Task: Create a rule when the name or the description of a card contains text .
Action: Mouse moved to (1071, 88)
Screenshot: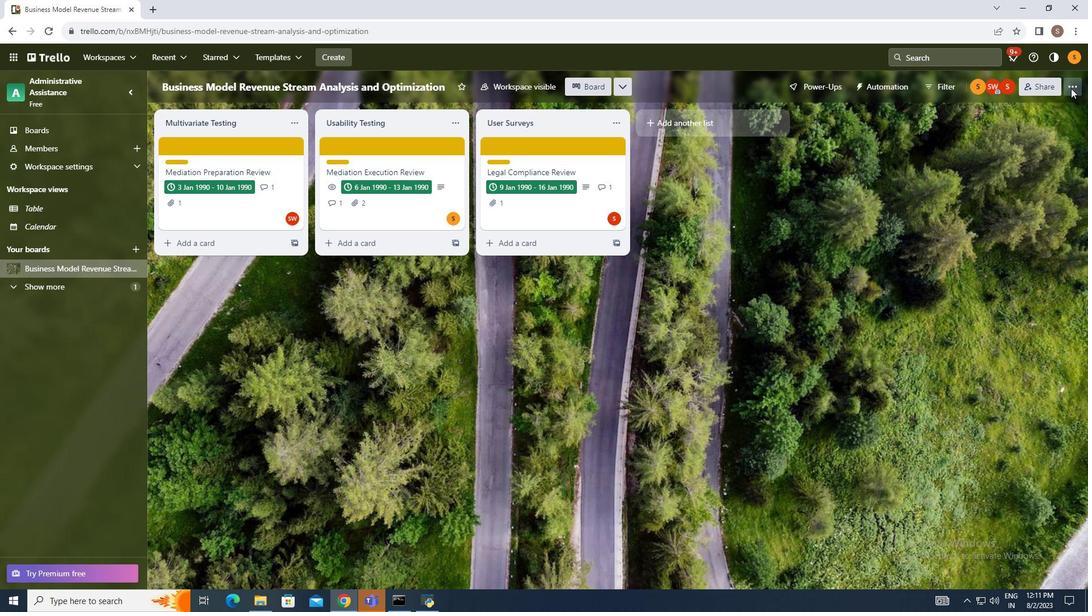 
Action: Mouse pressed left at (1071, 88)
Screenshot: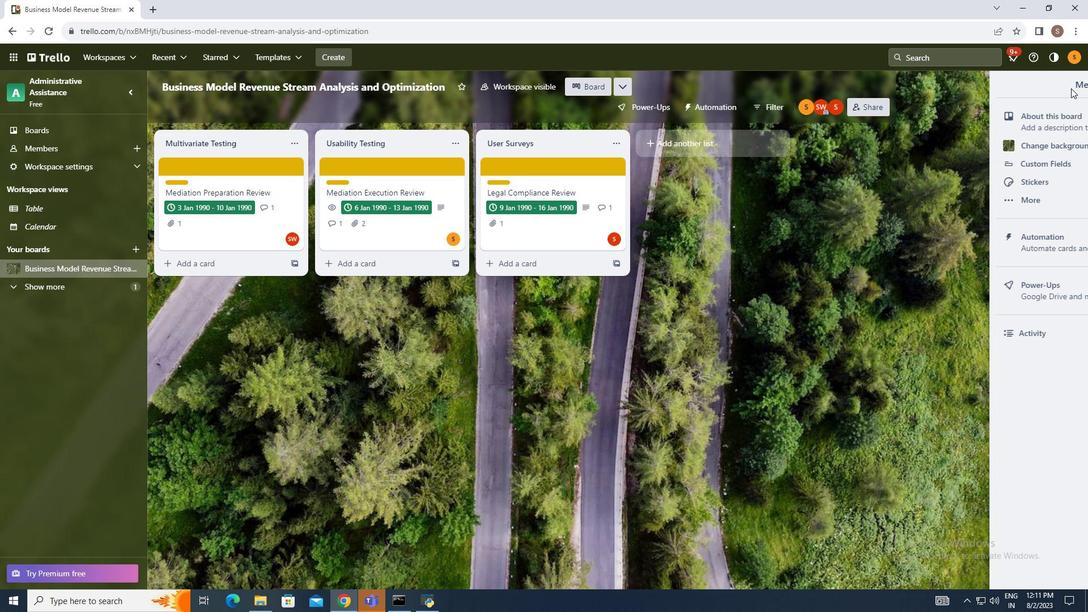 
Action: Mouse moved to (973, 240)
Screenshot: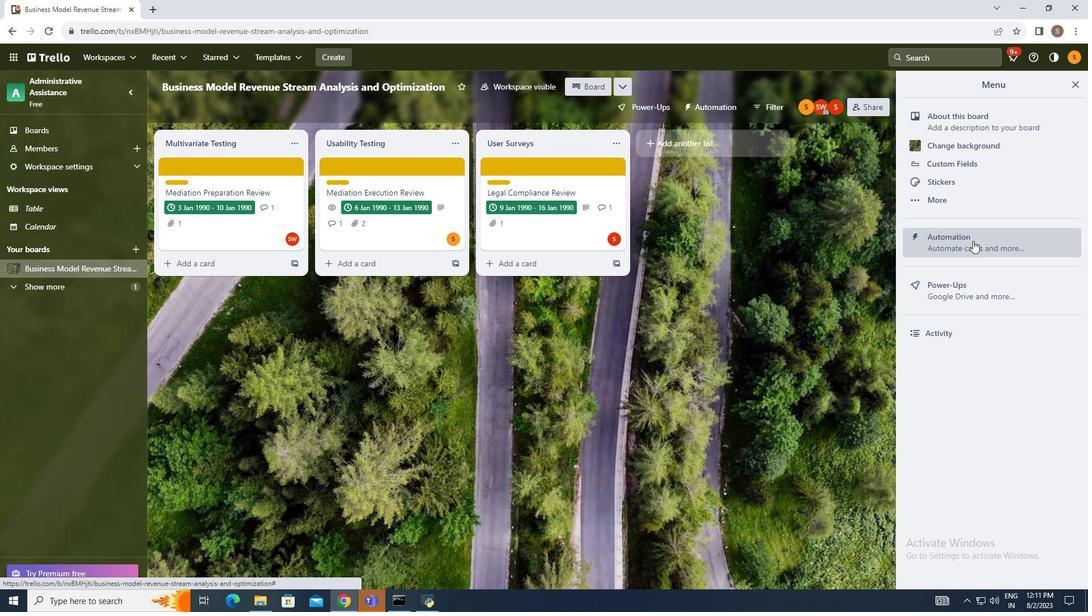 
Action: Mouse pressed left at (973, 240)
Screenshot: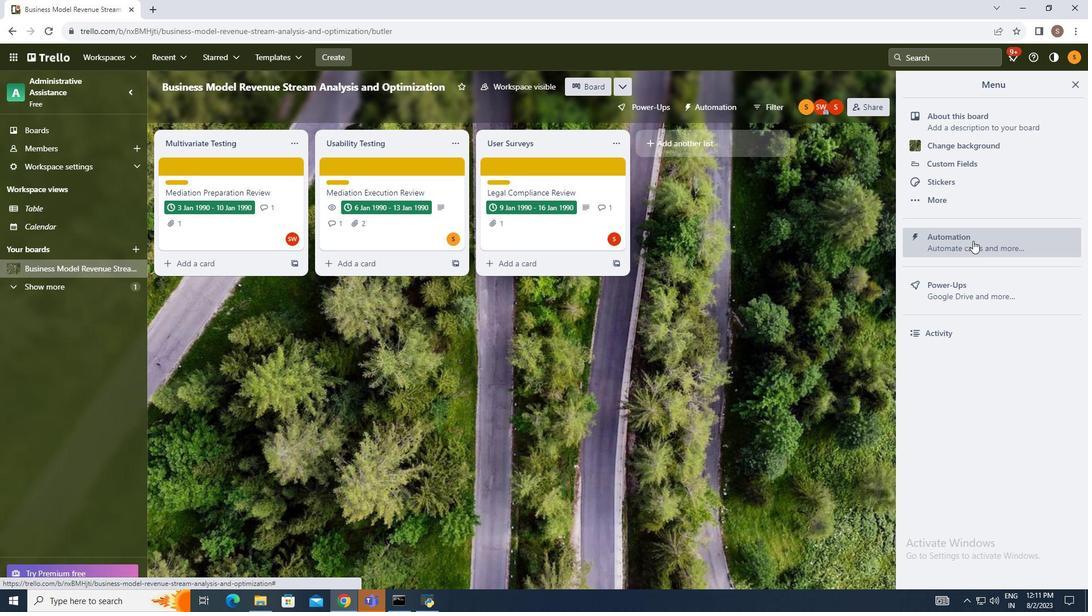 
Action: Mouse moved to (212, 206)
Screenshot: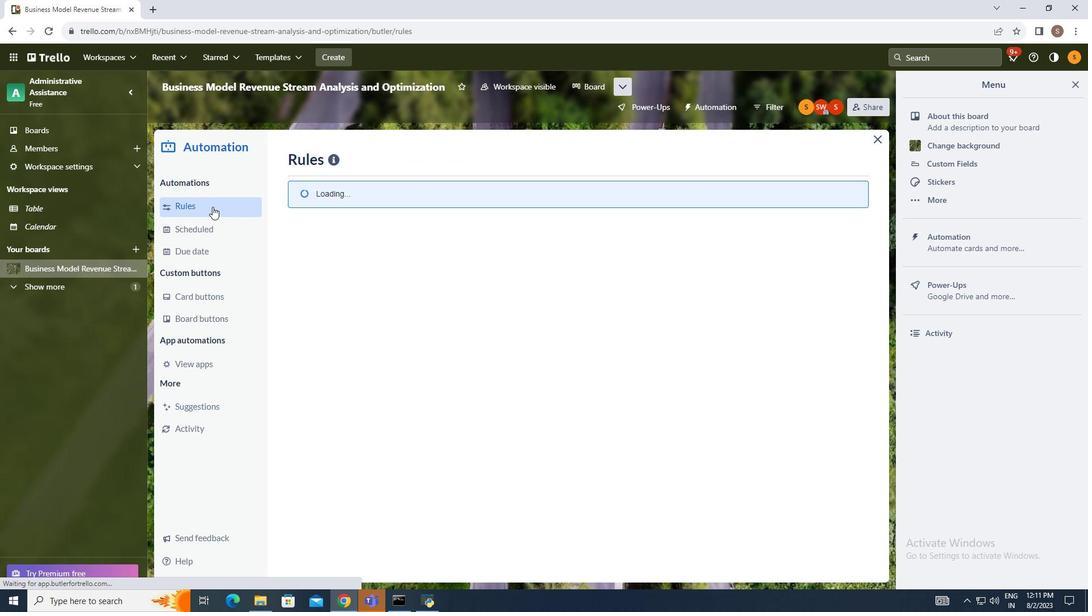 
Action: Mouse pressed left at (212, 206)
Screenshot: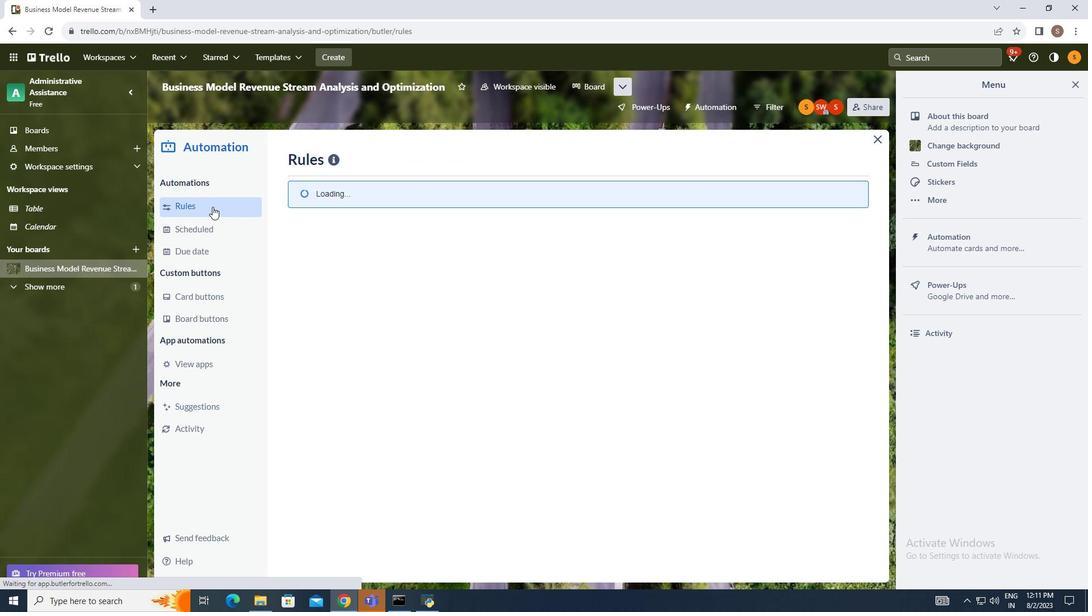 
Action: Mouse moved to (757, 155)
Screenshot: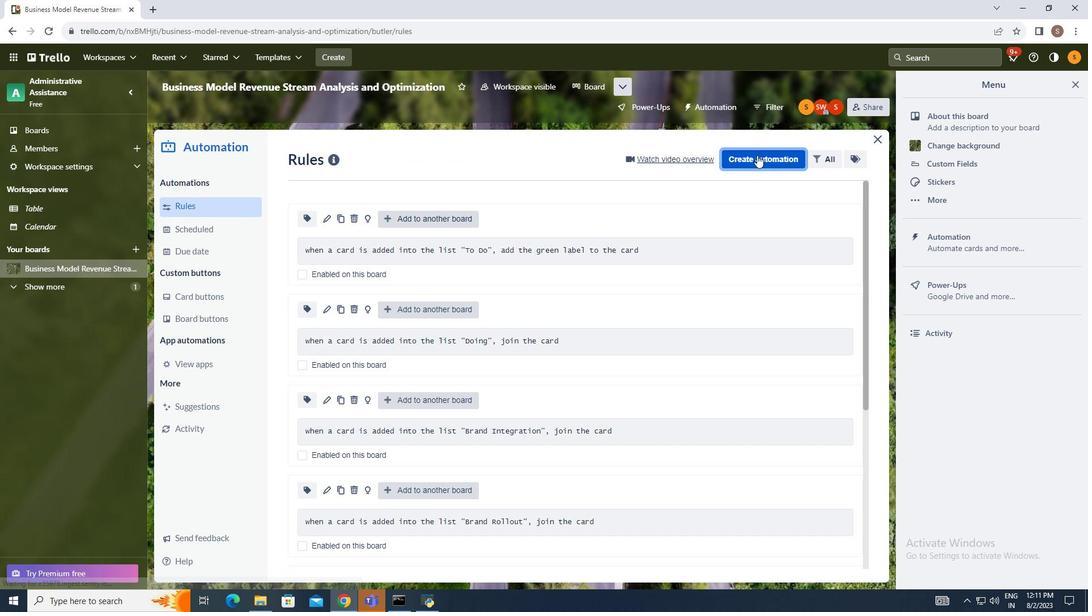 
Action: Mouse pressed left at (757, 155)
Screenshot: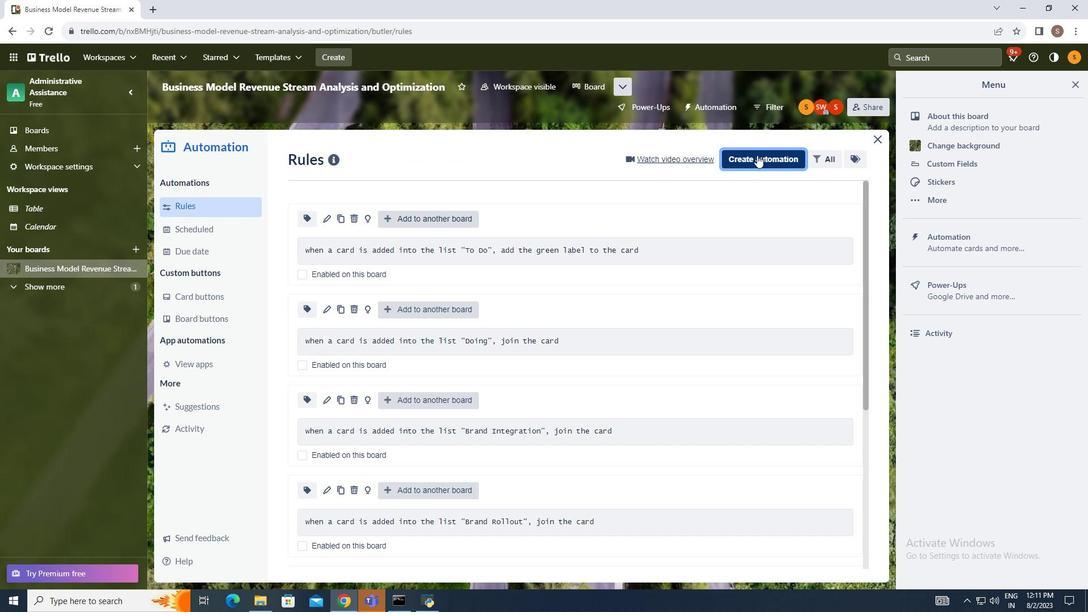 
Action: Mouse moved to (568, 266)
Screenshot: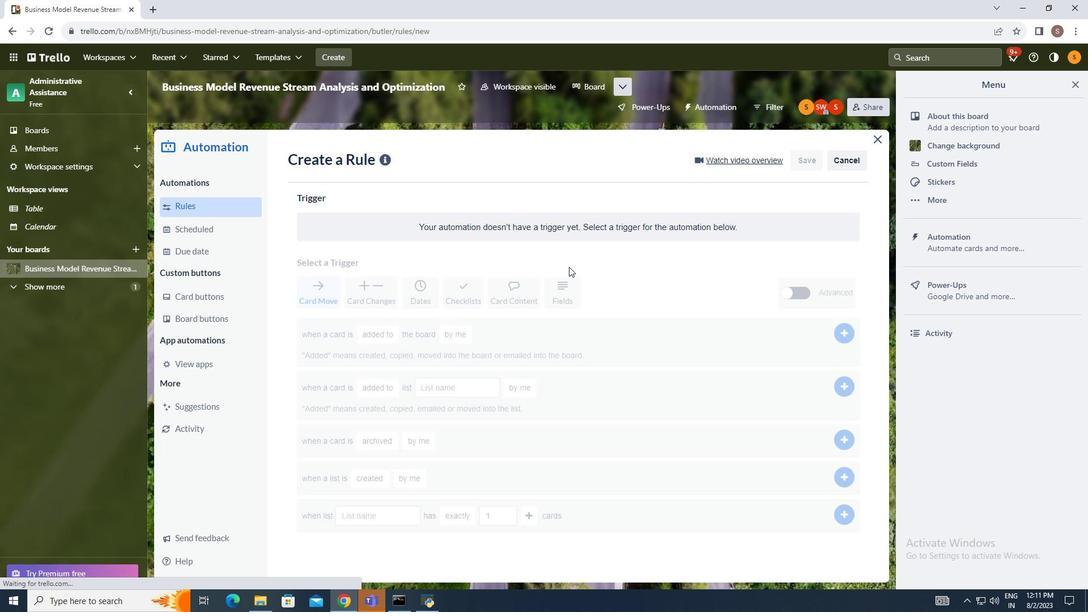 
Action: Mouse pressed left at (568, 266)
Screenshot: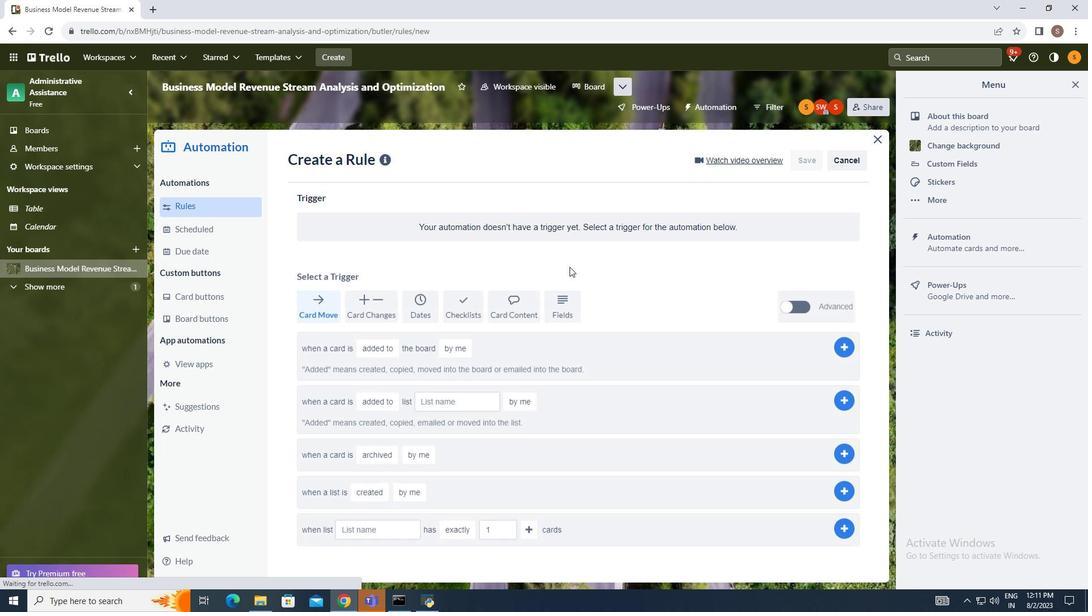 
Action: Mouse moved to (506, 306)
Screenshot: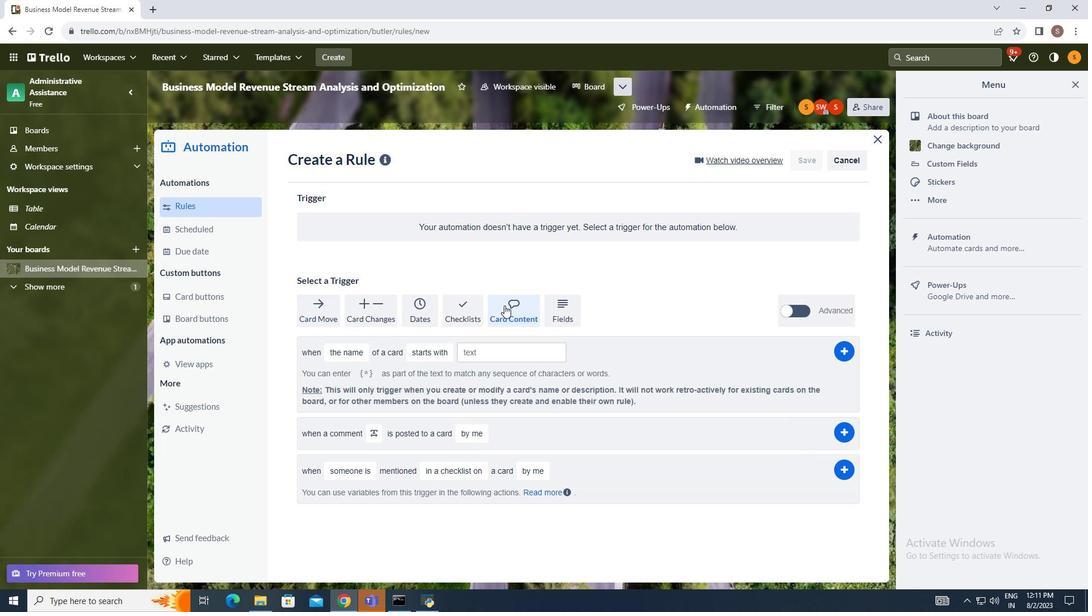 
Action: Mouse pressed left at (506, 306)
Screenshot: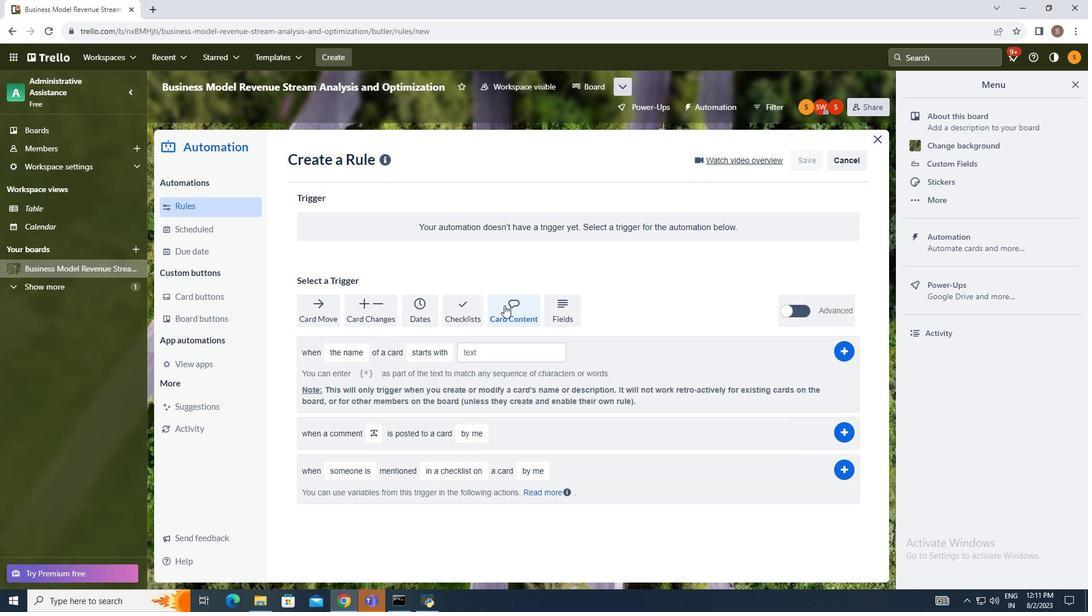 
Action: Mouse moved to (354, 354)
Screenshot: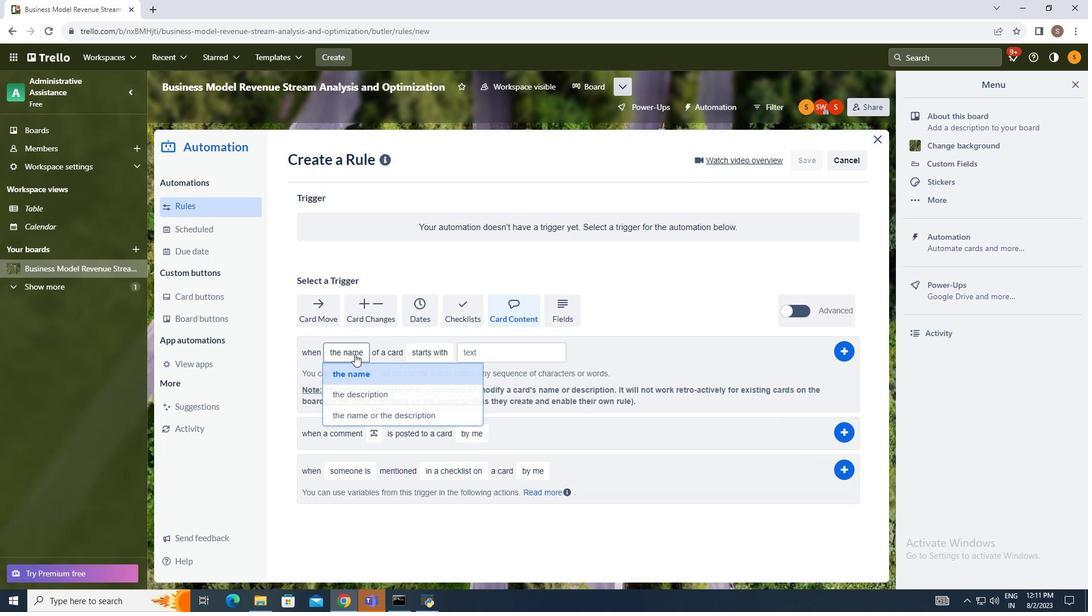 
Action: Mouse pressed left at (354, 354)
Screenshot: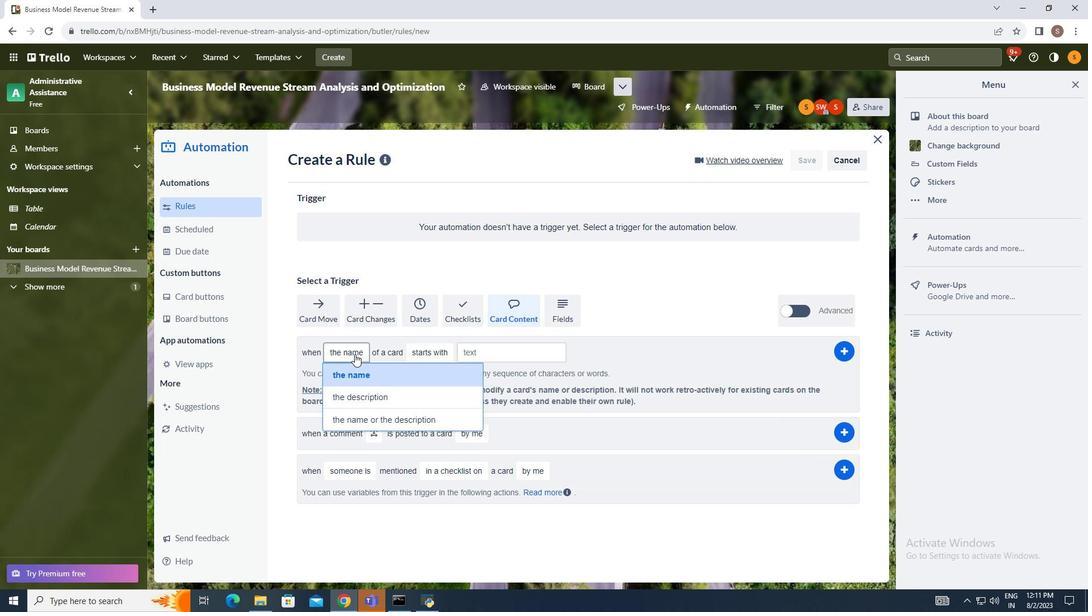 
Action: Mouse moved to (372, 416)
Screenshot: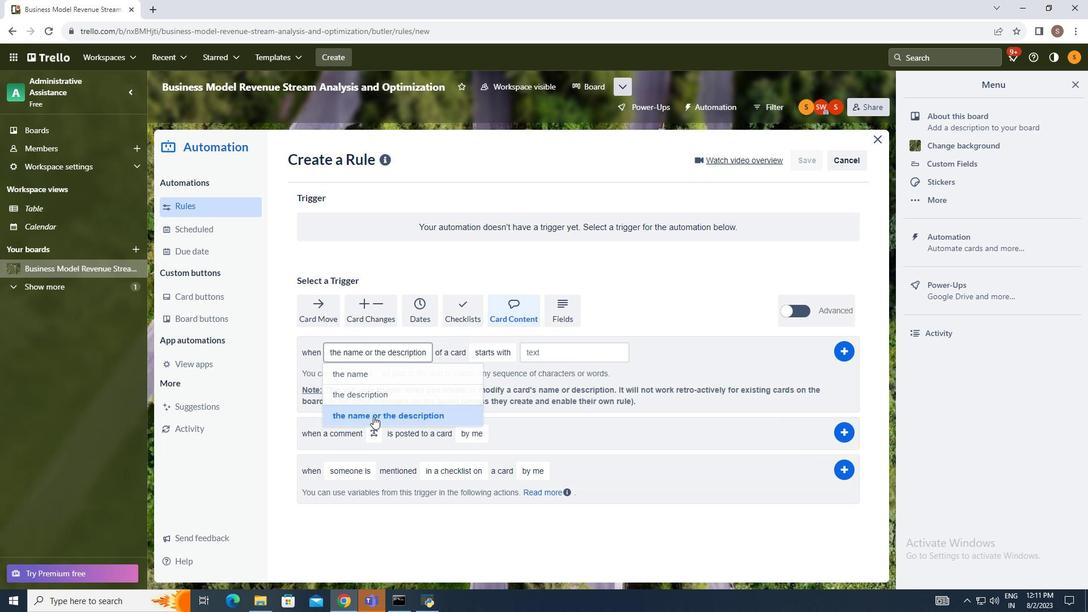 
Action: Mouse pressed left at (372, 416)
Screenshot: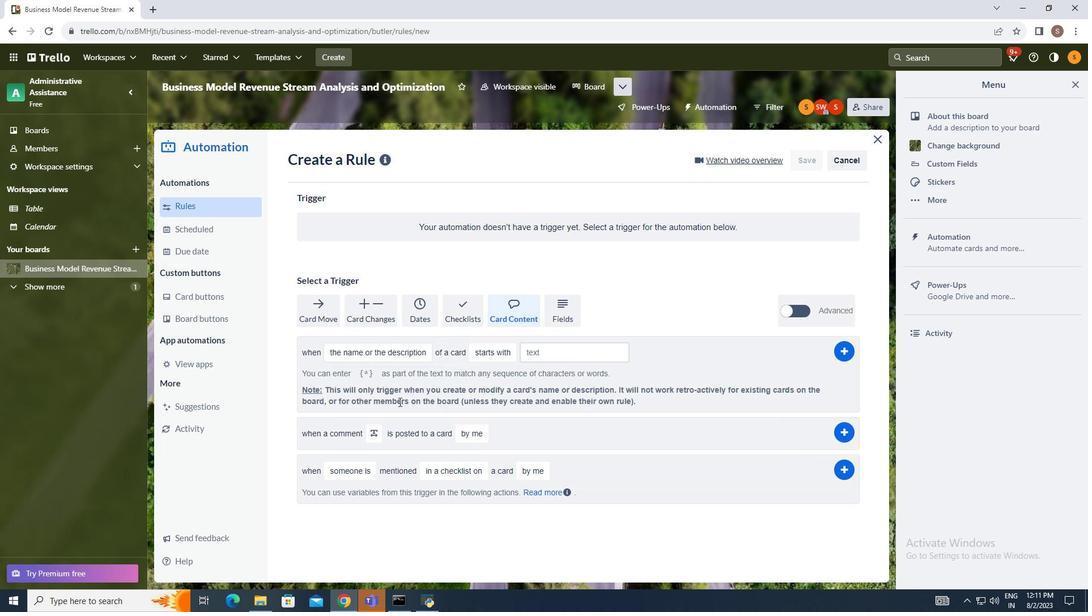 
Action: Mouse moved to (493, 354)
Screenshot: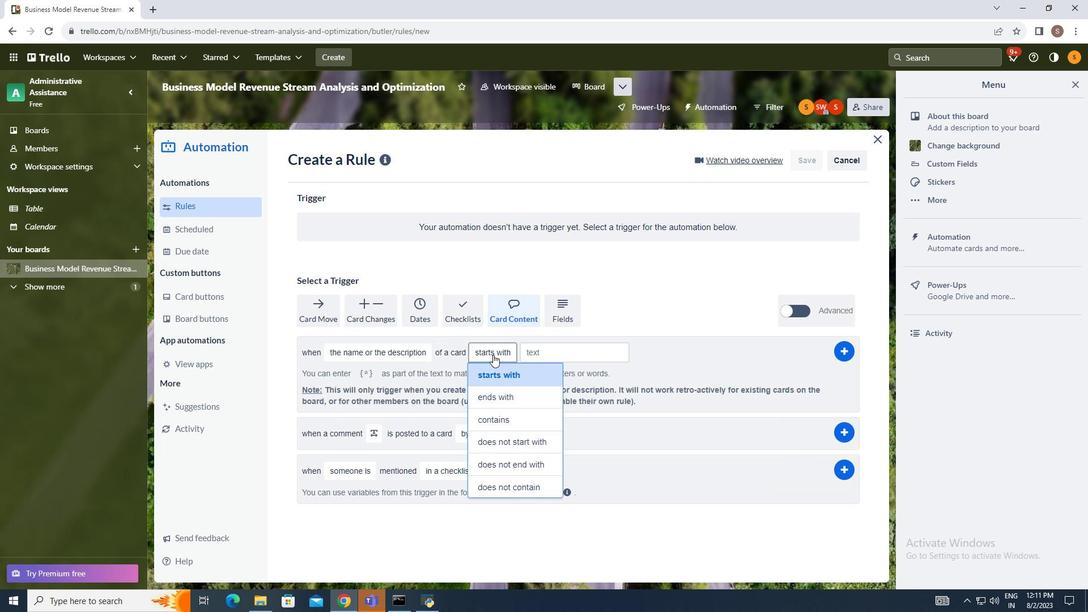 
Action: Mouse pressed left at (493, 354)
Screenshot: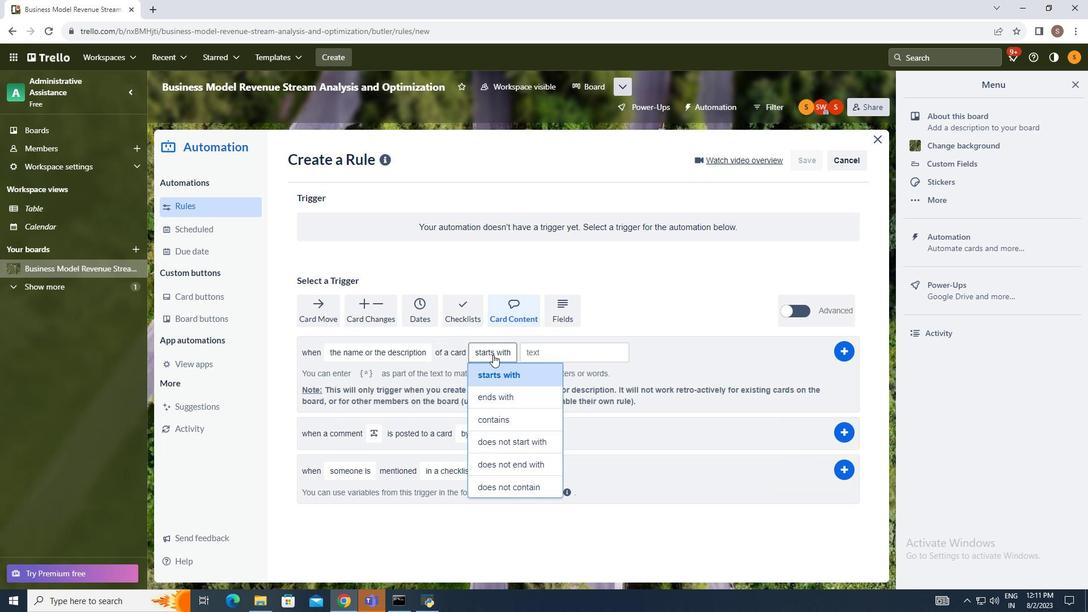 
Action: Mouse moved to (505, 414)
Screenshot: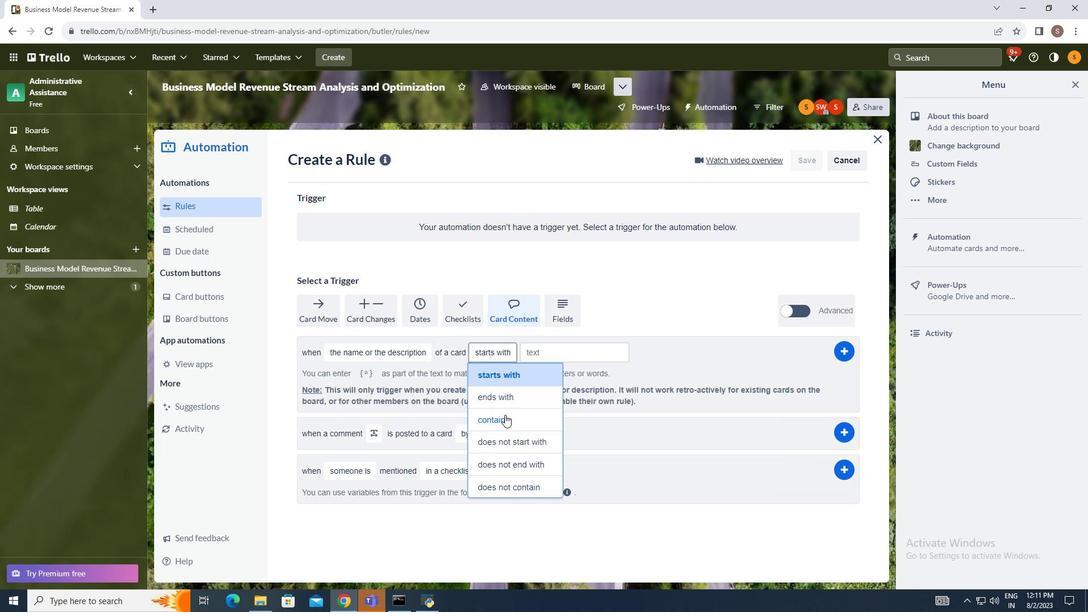 
Action: Mouse pressed left at (505, 414)
Screenshot: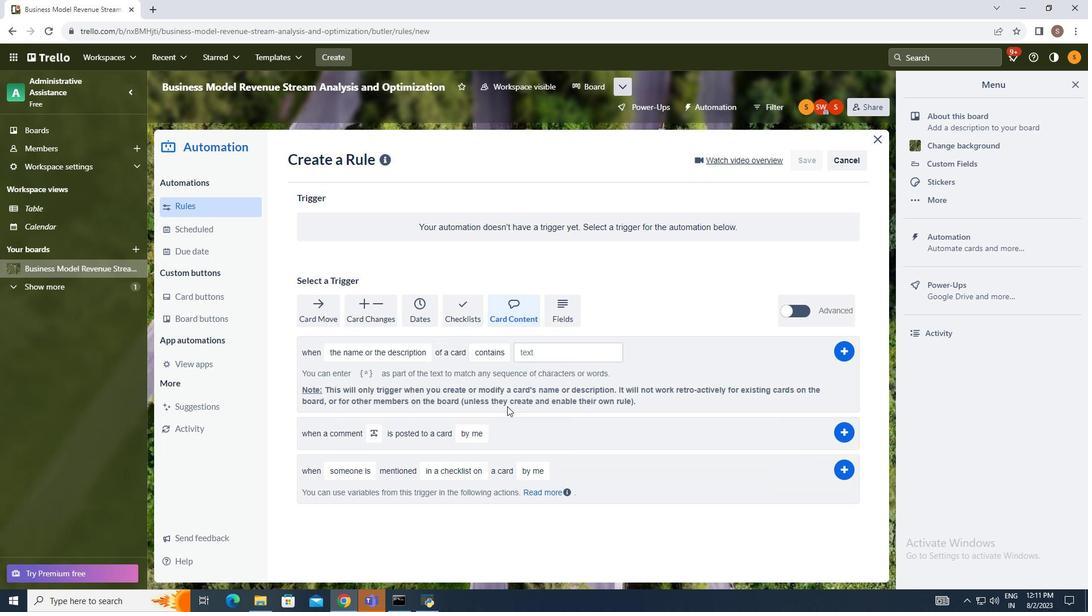 
Action: Mouse moved to (550, 358)
Screenshot: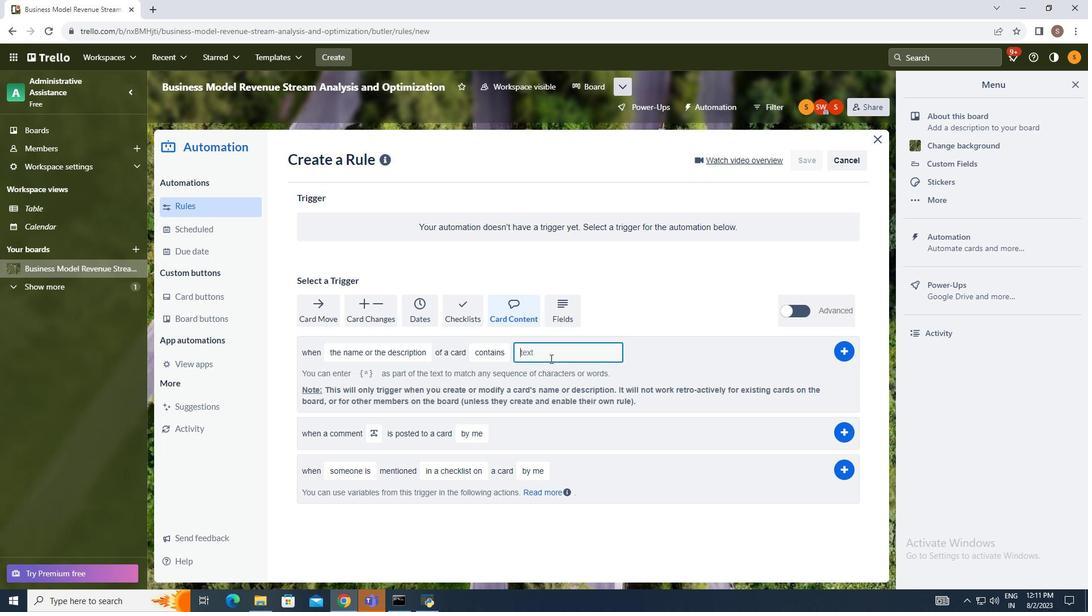 
Action: Mouse pressed left at (550, 358)
Screenshot: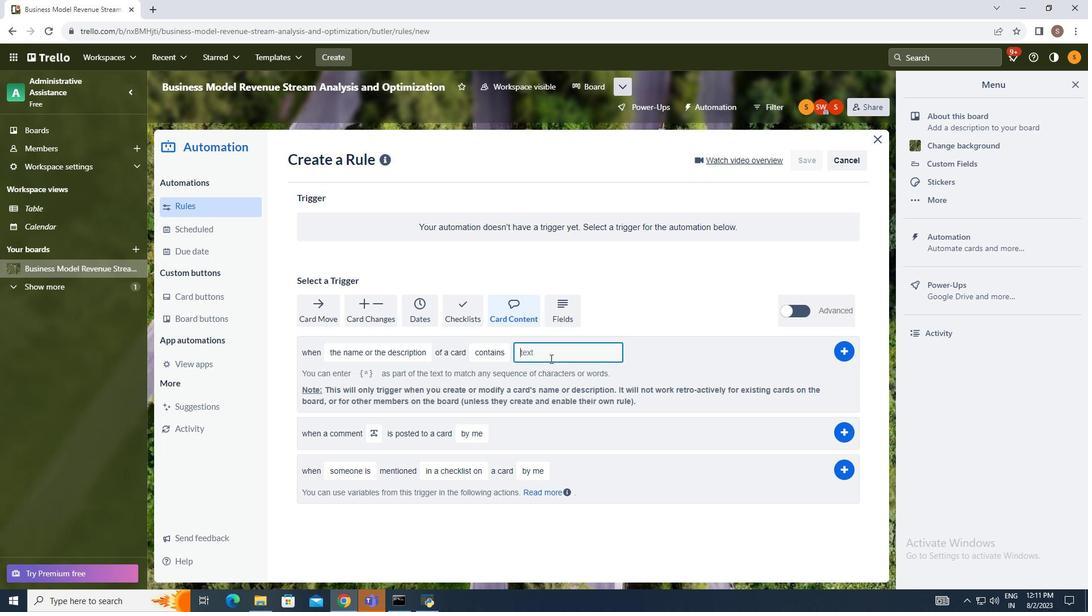 
Action: Mouse moved to (550, 358)
Screenshot: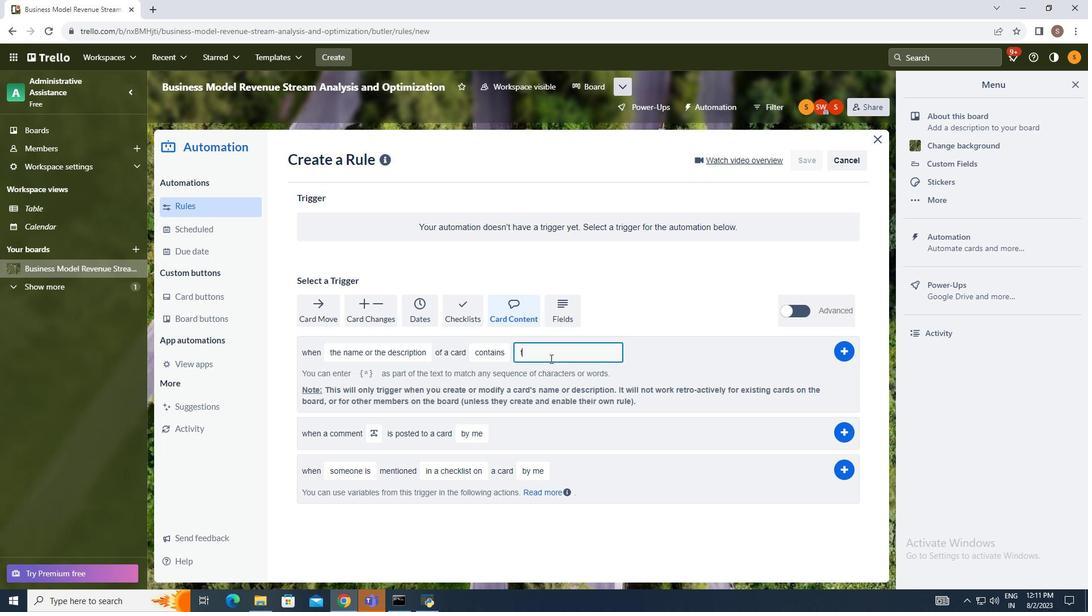 
Action: Key pressed text
Screenshot: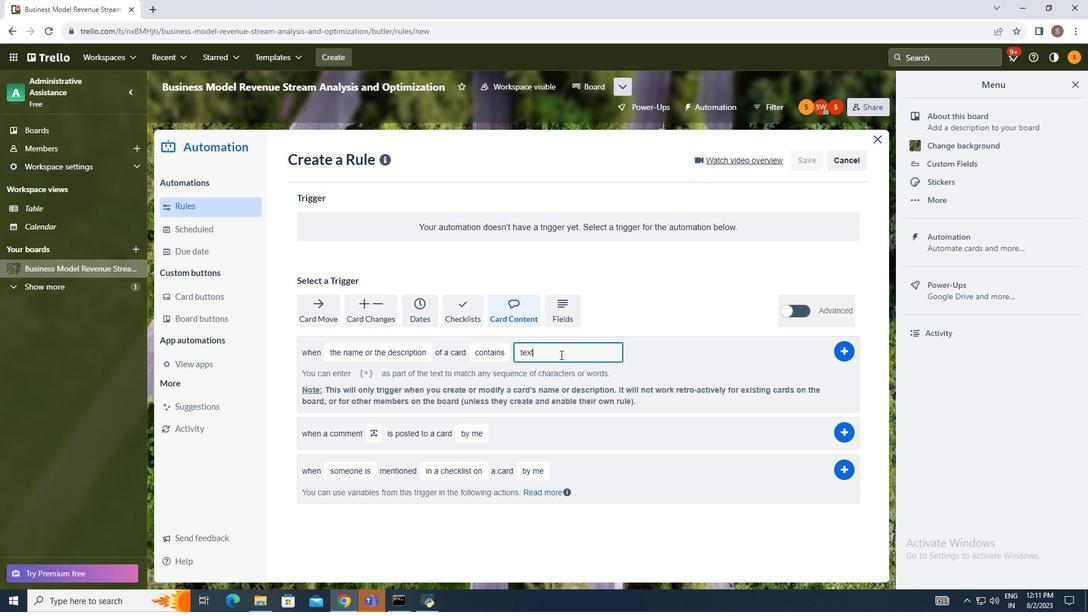 
Action: Mouse moved to (844, 353)
Screenshot: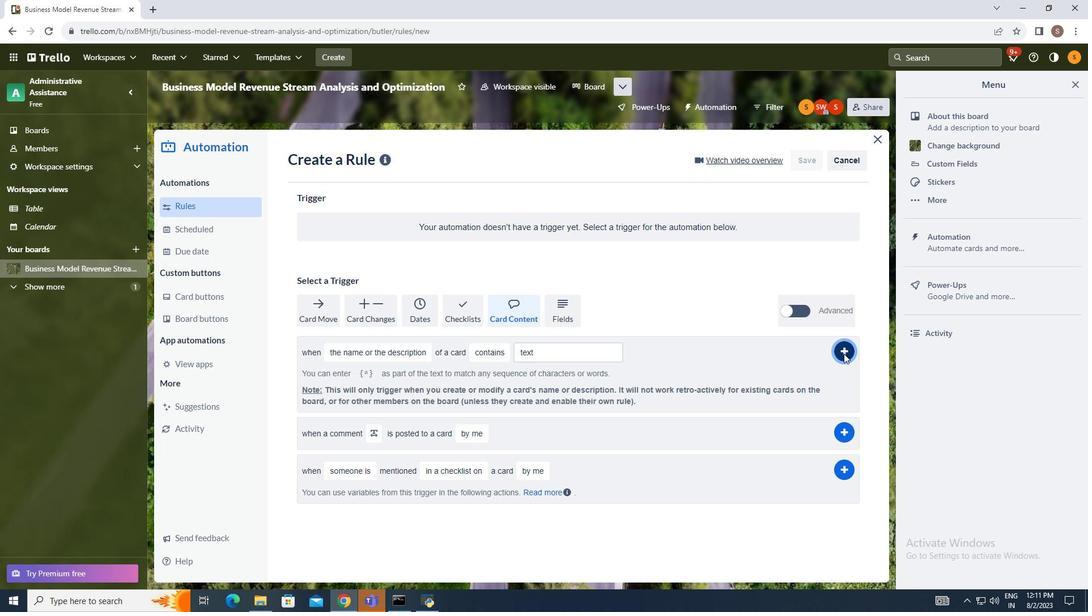
Action: Mouse pressed left at (844, 353)
Screenshot: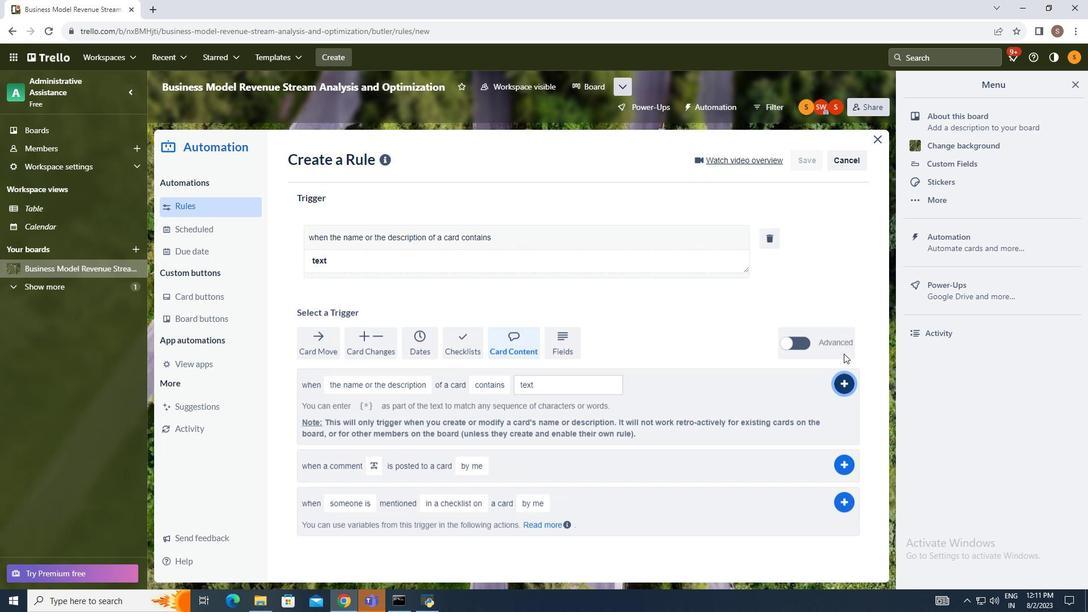 
Action: Mouse moved to (828, 280)
Screenshot: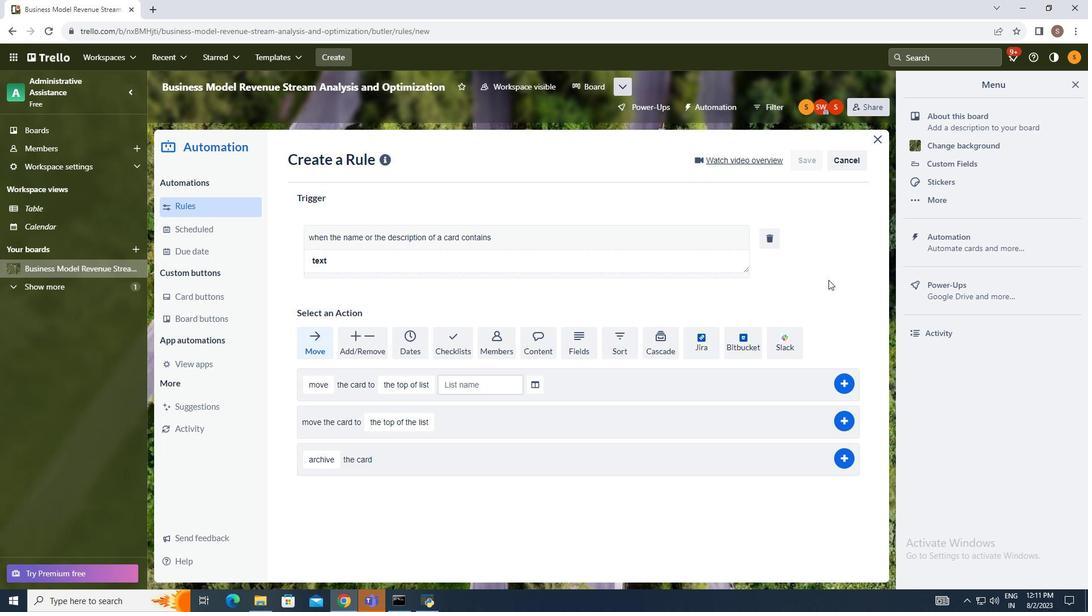 
